 Task: Check the number of condos/co-ops sold in the last 5 years
Action: Mouse moved to (921, 182)
Screenshot: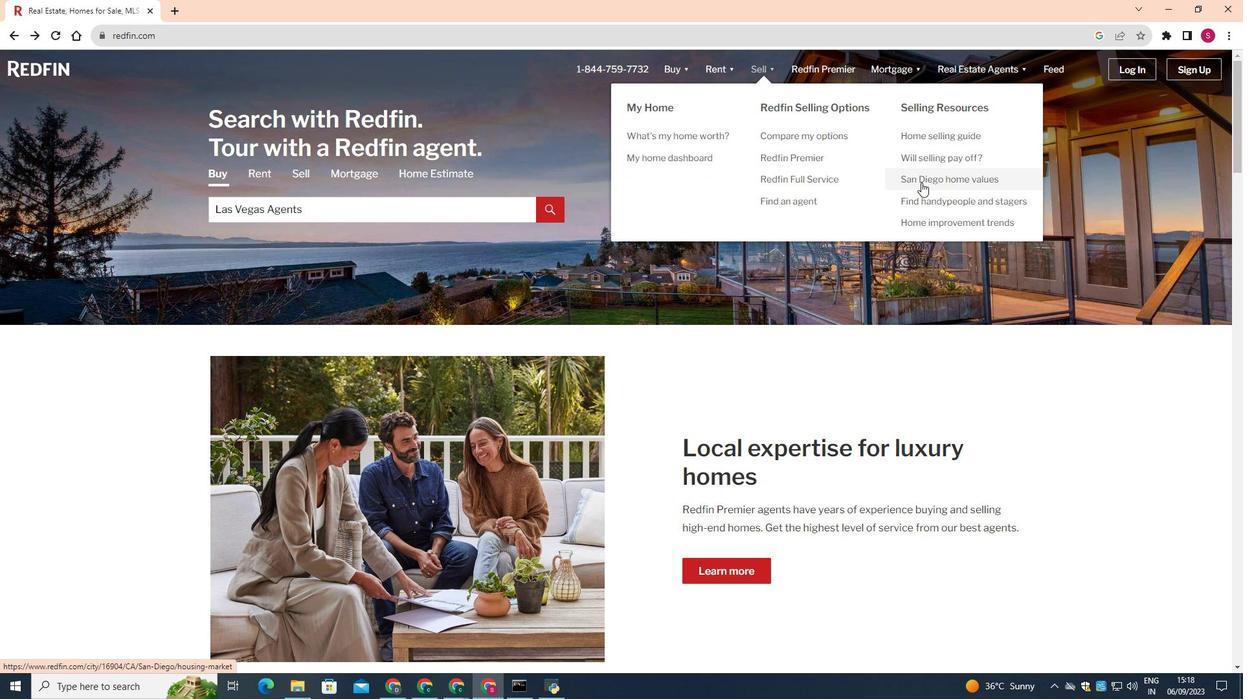 
Action: Mouse pressed left at (921, 182)
Screenshot: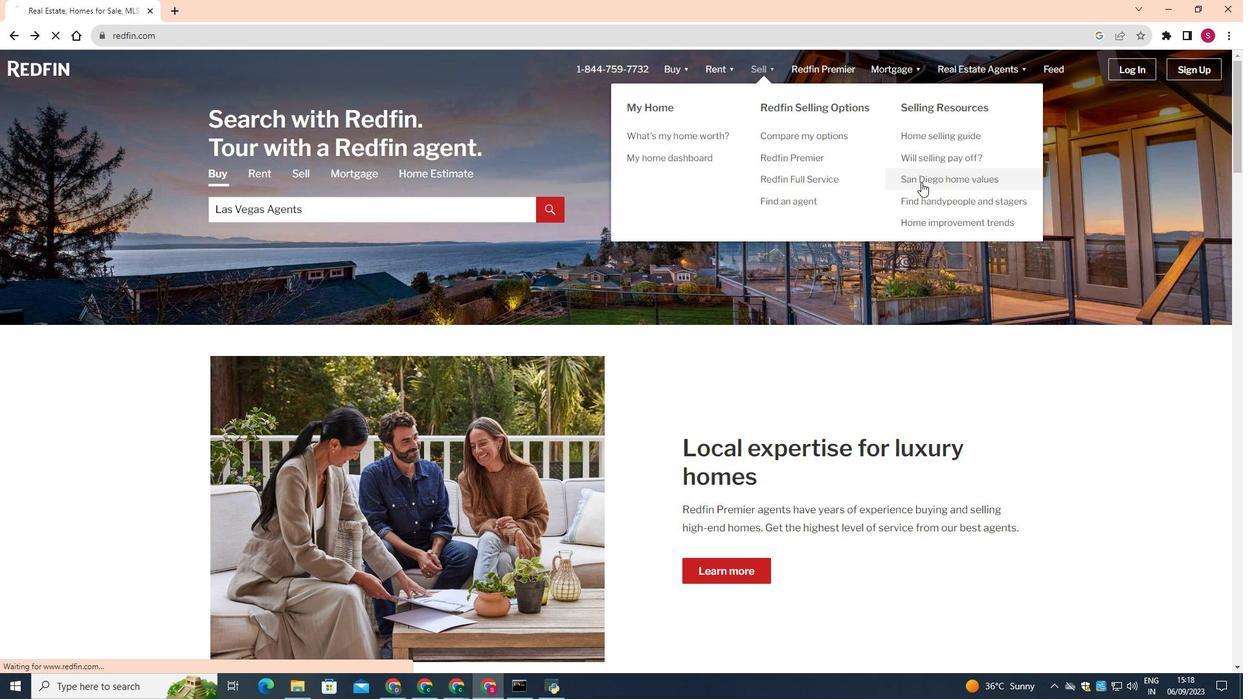 
Action: Mouse moved to (580, 392)
Screenshot: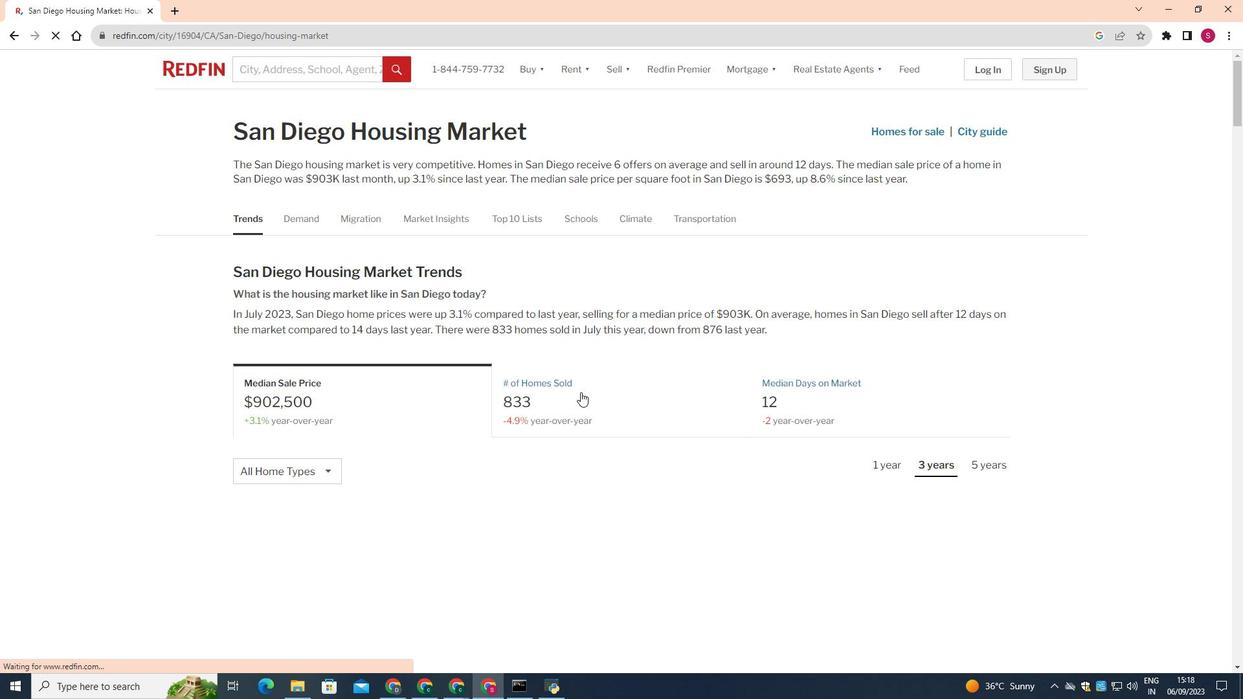 
Action: Mouse pressed left at (580, 392)
Screenshot: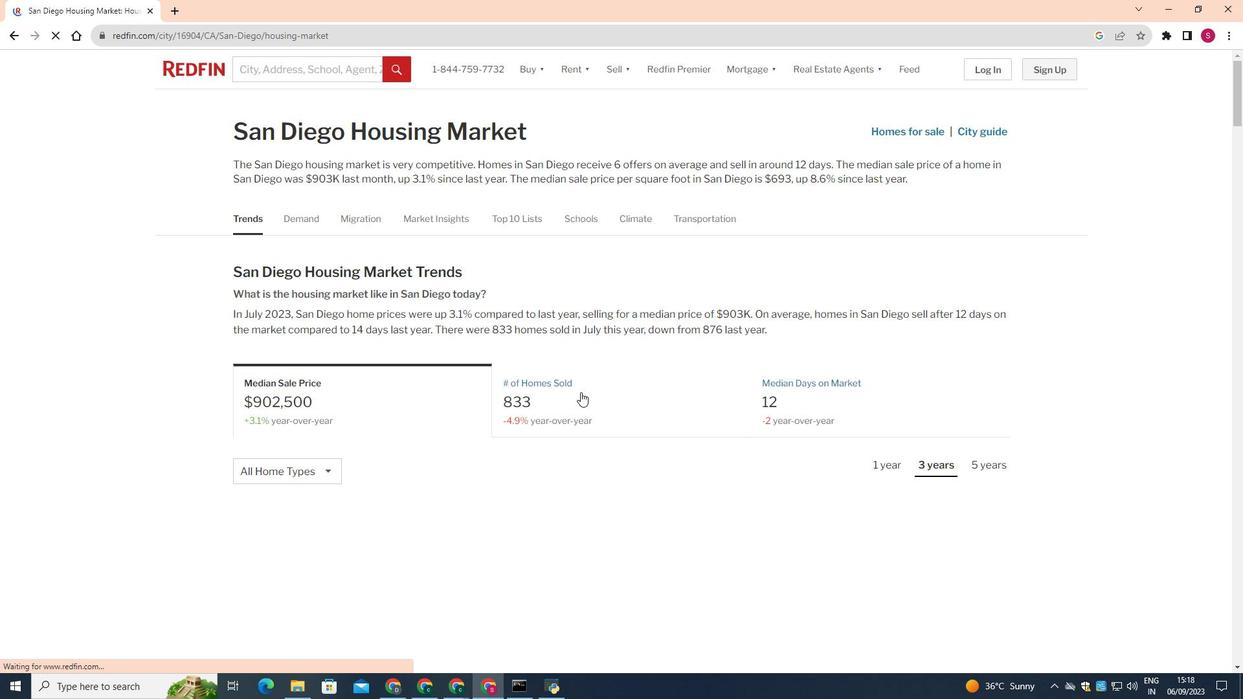 
Action: Mouse moved to (300, 472)
Screenshot: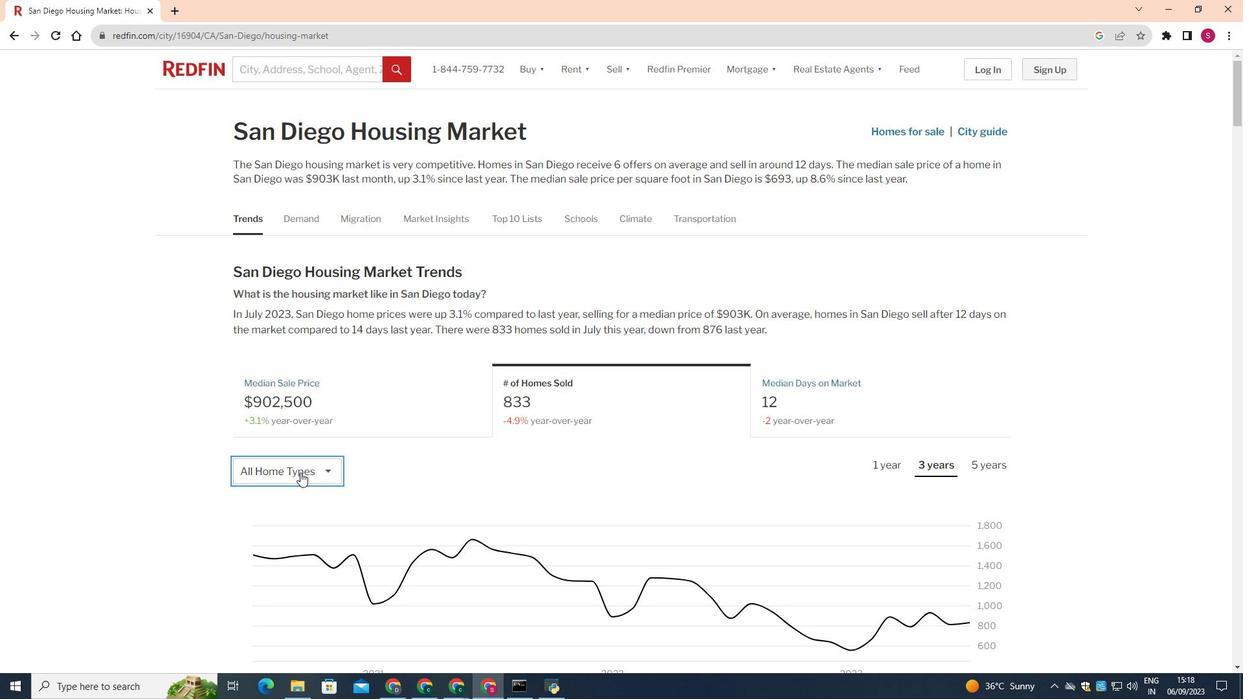 
Action: Mouse pressed left at (300, 472)
Screenshot: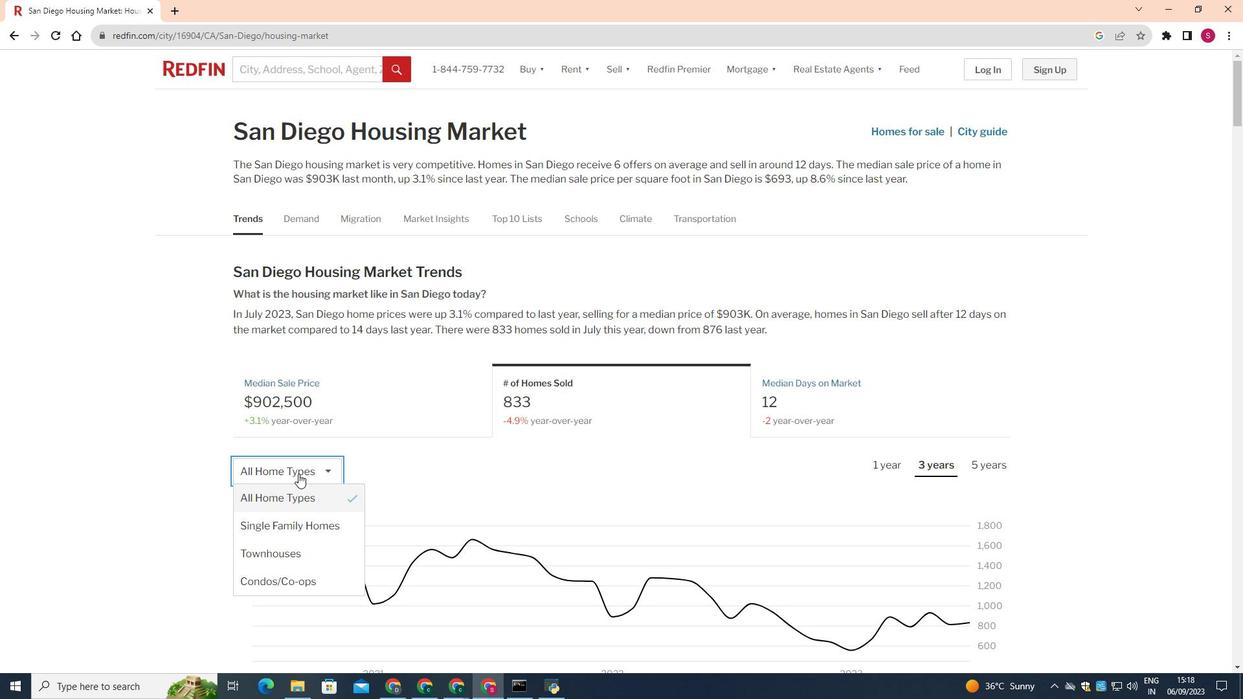 
Action: Mouse moved to (286, 587)
Screenshot: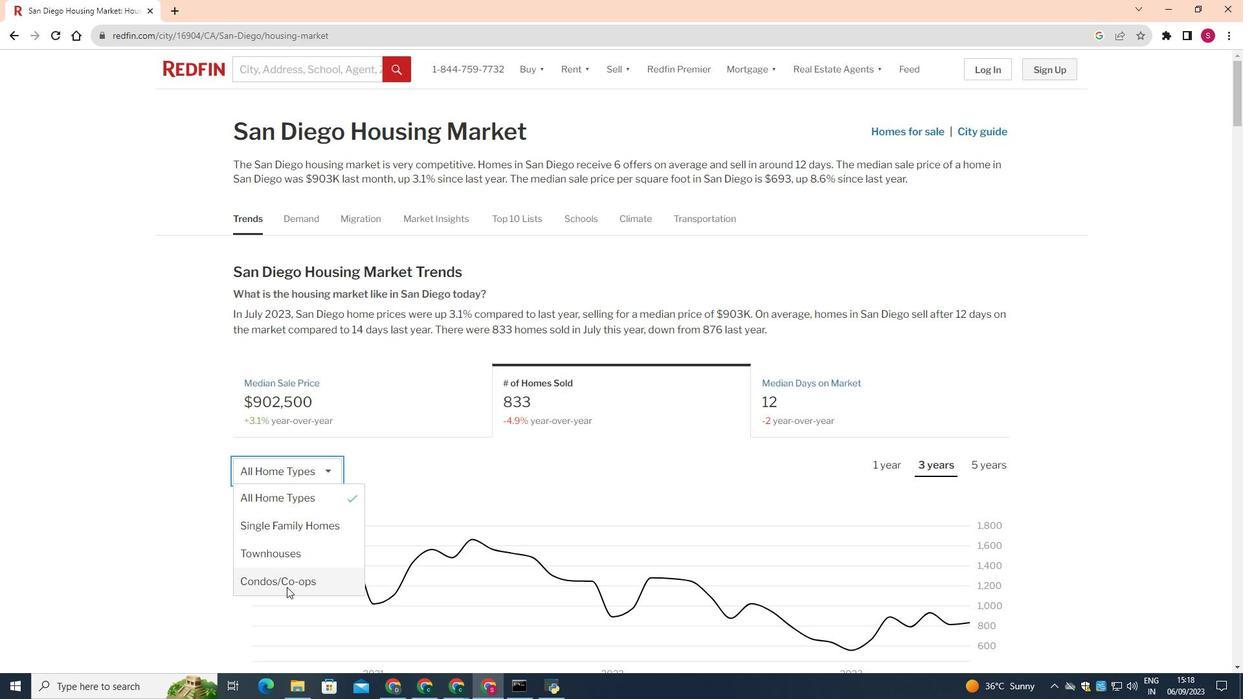 
Action: Mouse pressed left at (286, 587)
Screenshot: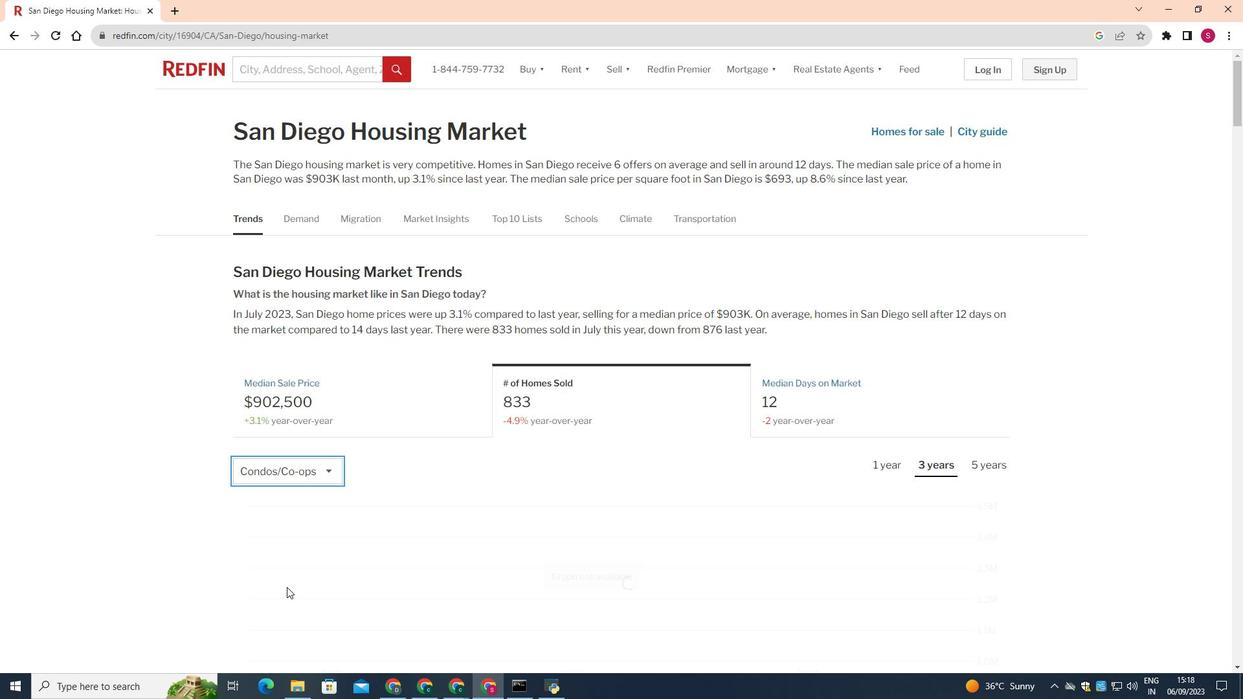 
Action: Mouse moved to (996, 468)
Screenshot: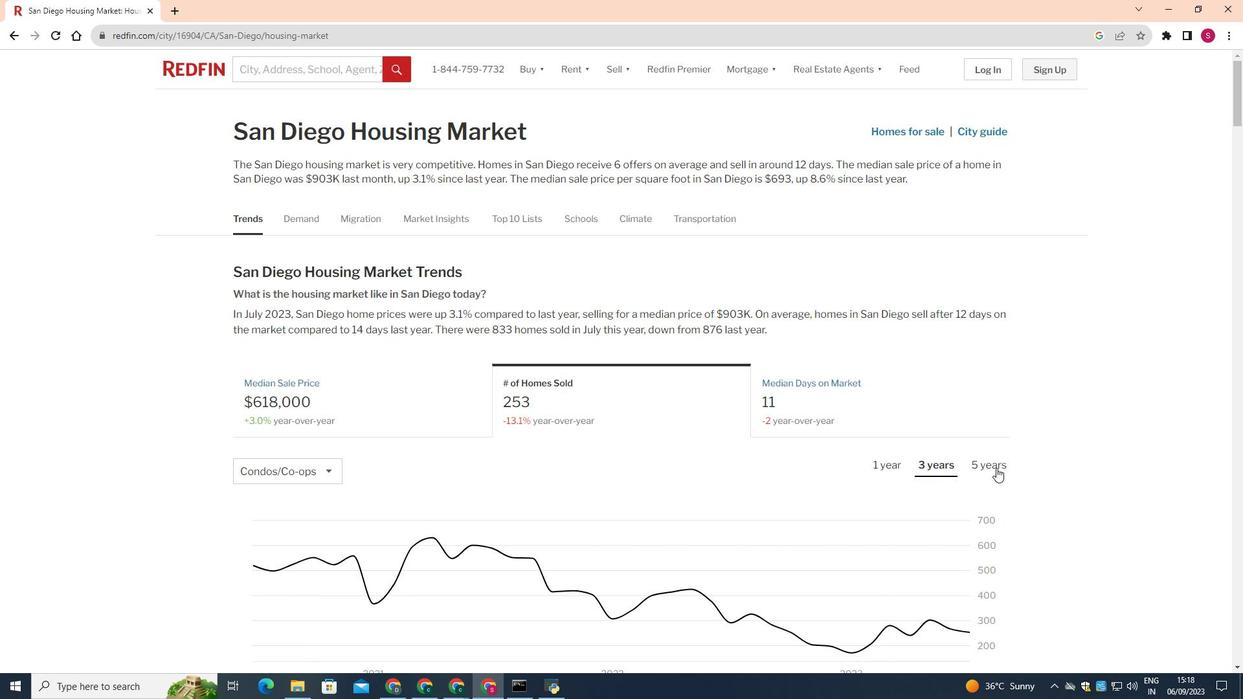
Action: Mouse pressed left at (996, 468)
Screenshot: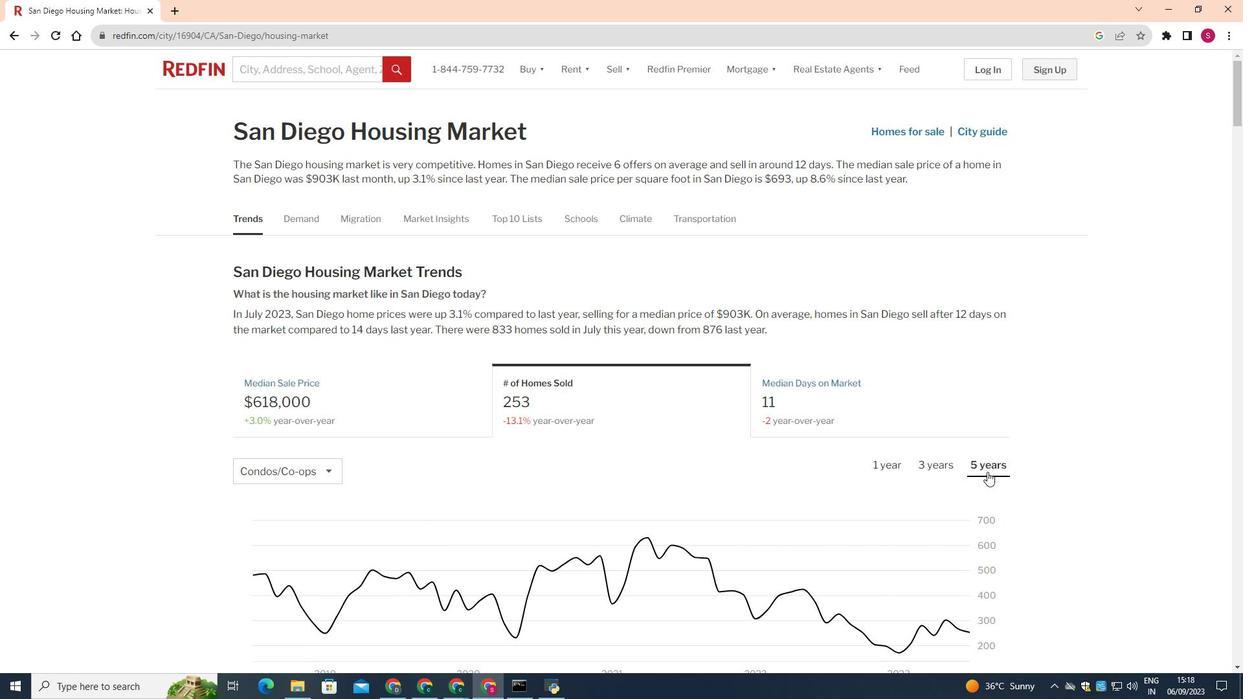 
Action: Mouse moved to (777, 505)
Screenshot: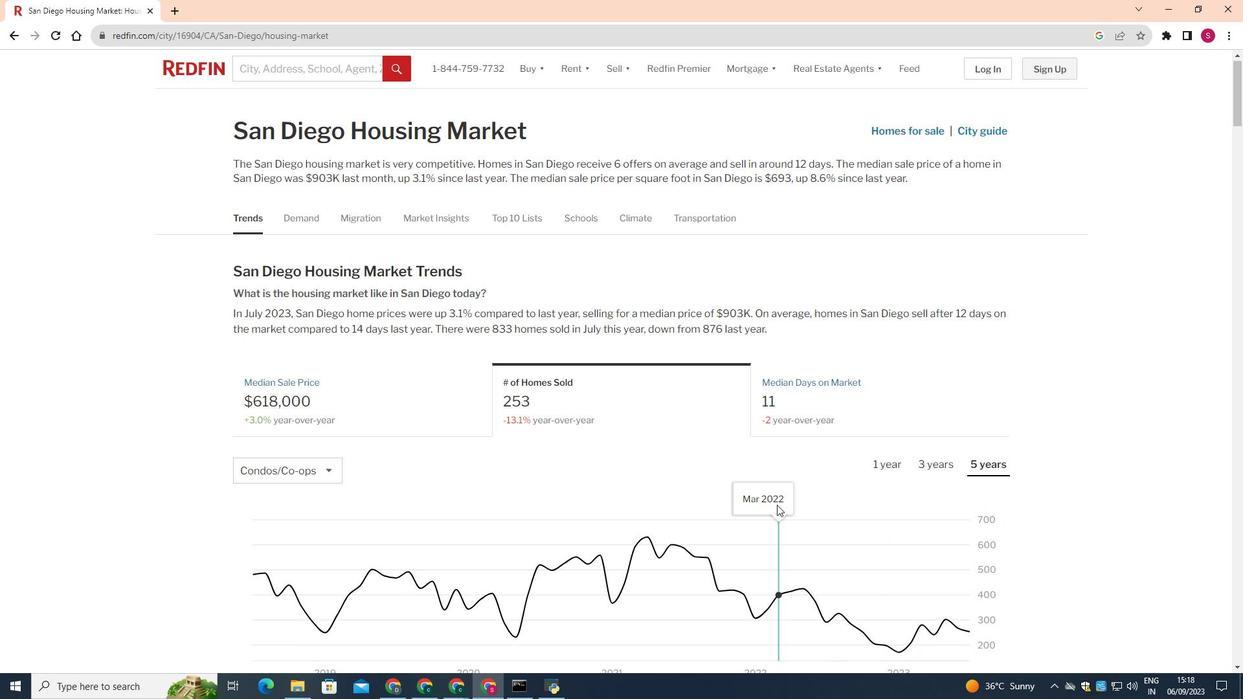 
Action: Mouse scrolled (777, 504) with delta (0, 0)
Screenshot: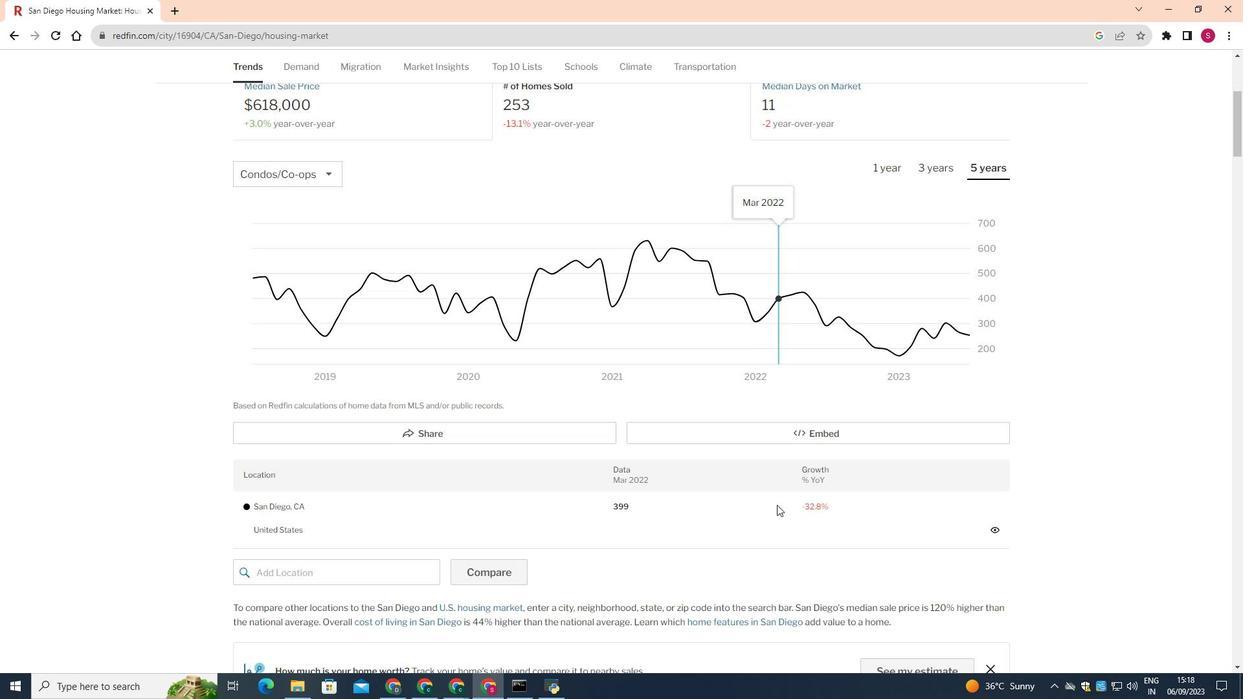 
Action: Mouse scrolled (777, 504) with delta (0, 0)
Screenshot: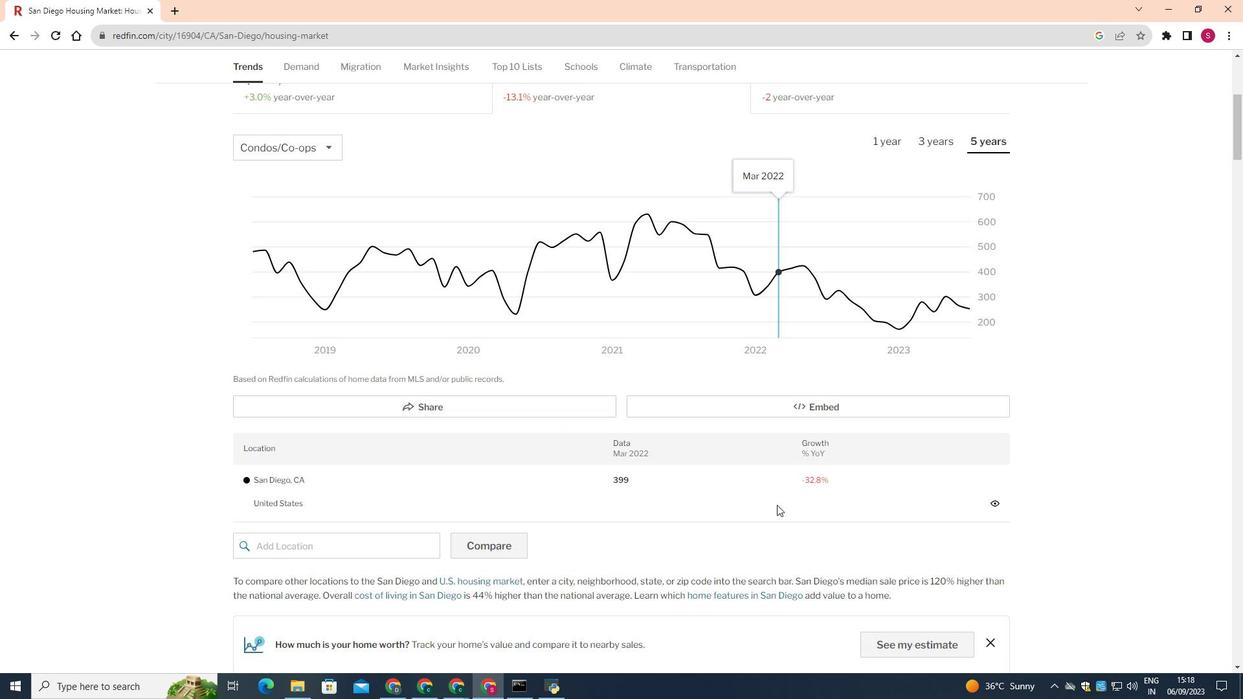 
Action: Mouse scrolled (777, 504) with delta (0, 0)
Screenshot: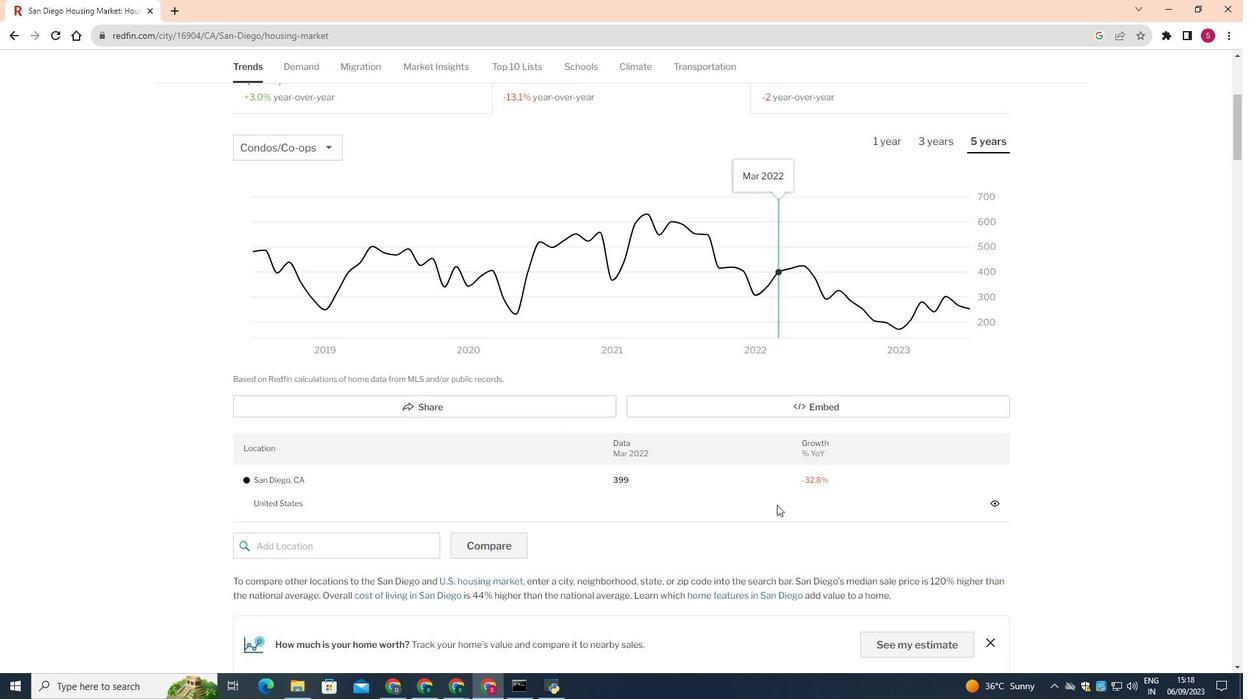 
Action: Mouse scrolled (777, 504) with delta (0, 0)
Screenshot: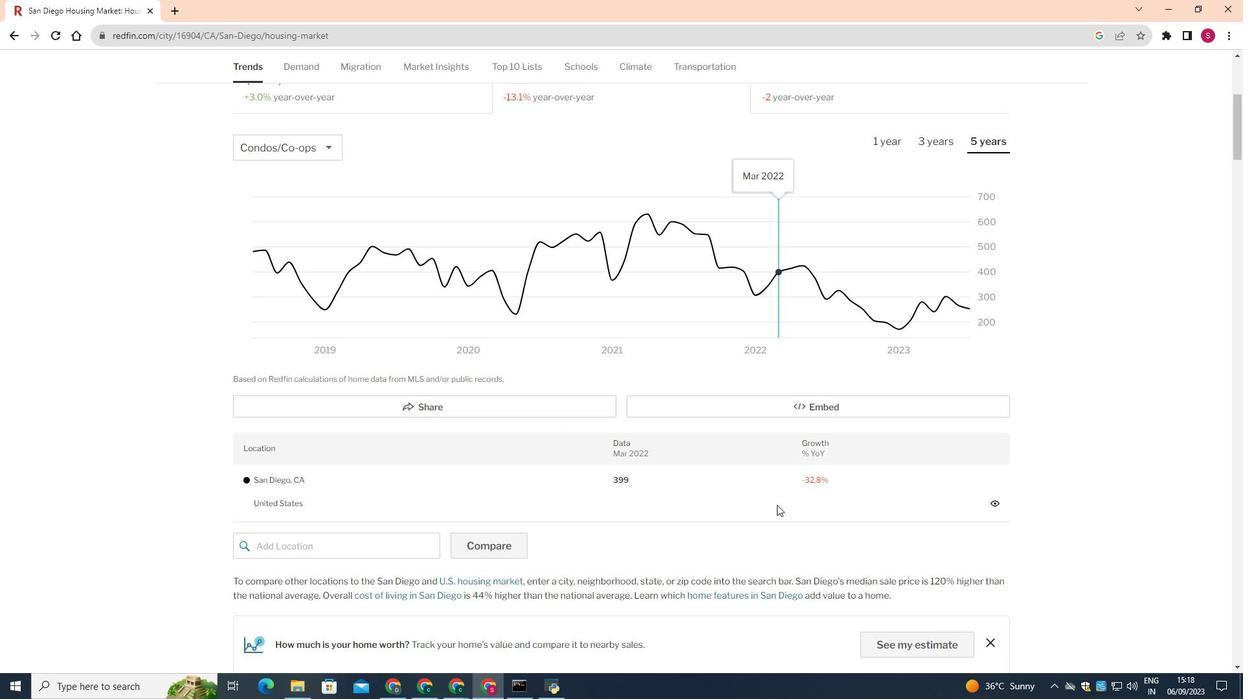
Action: Mouse scrolled (777, 504) with delta (0, 0)
Screenshot: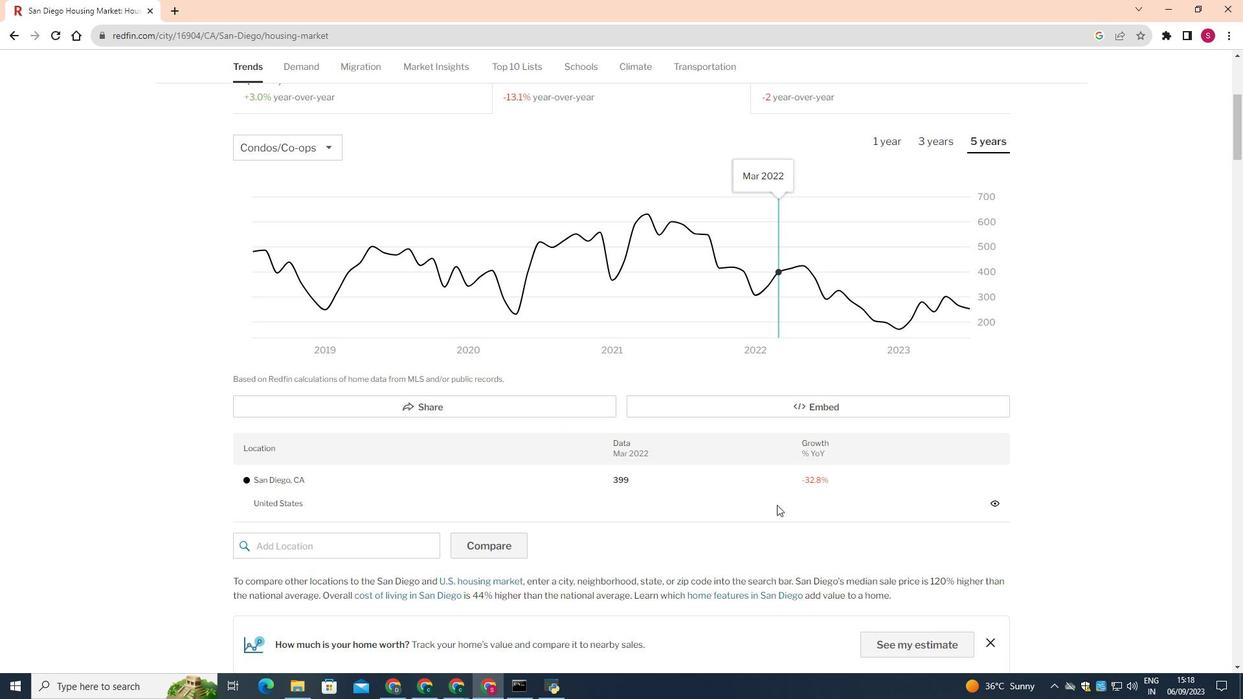 
Action: Mouse scrolled (777, 504) with delta (0, 0)
Screenshot: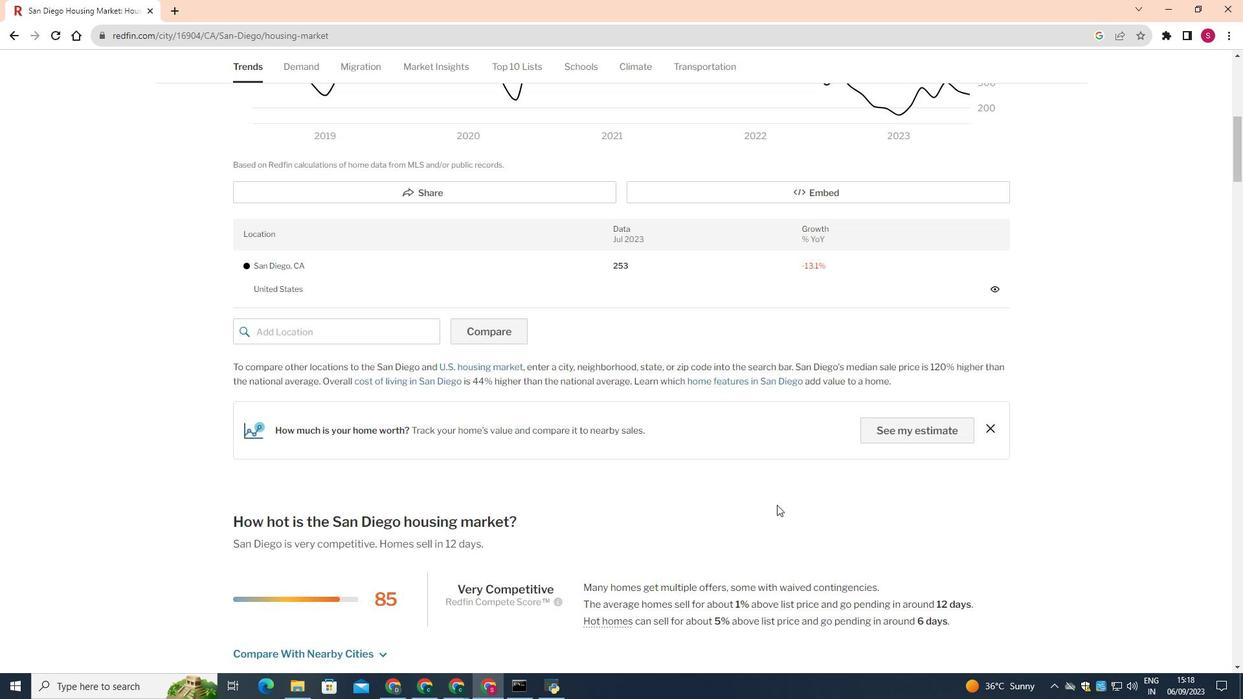 
Action: Mouse scrolled (777, 504) with delta (0, 0)
Screenshot: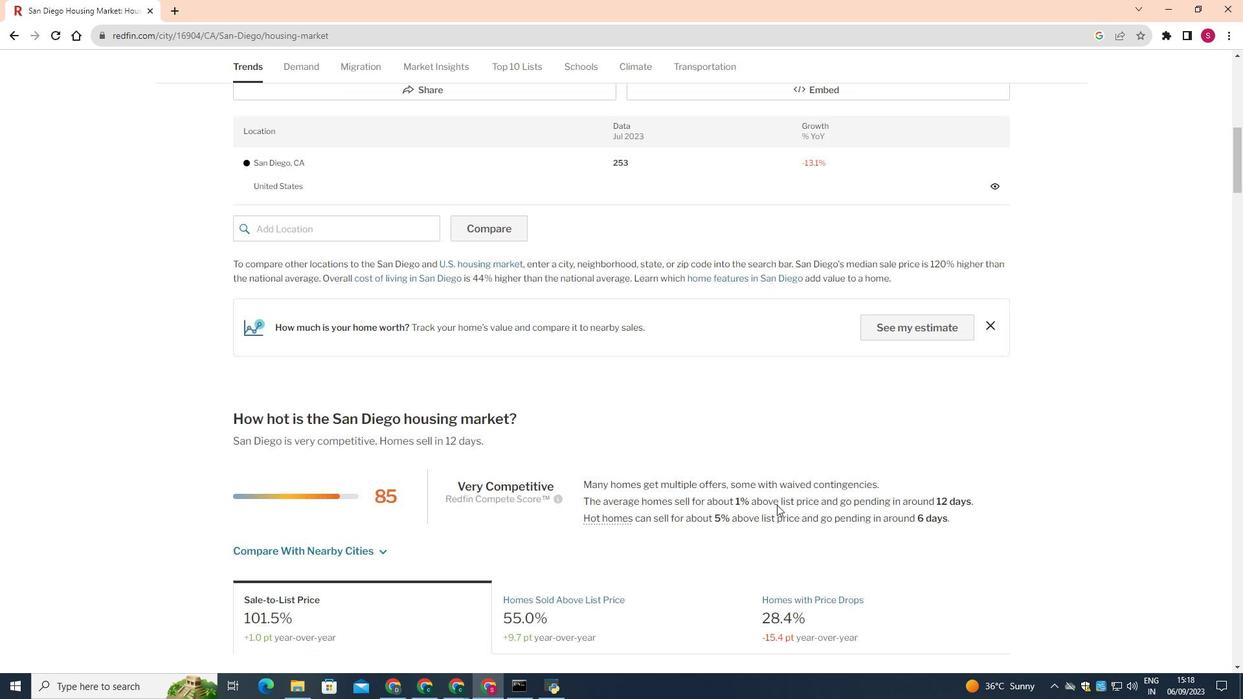 
Action: Mouse scrolled (777, 504) with delta (0, 0)
Screenshot: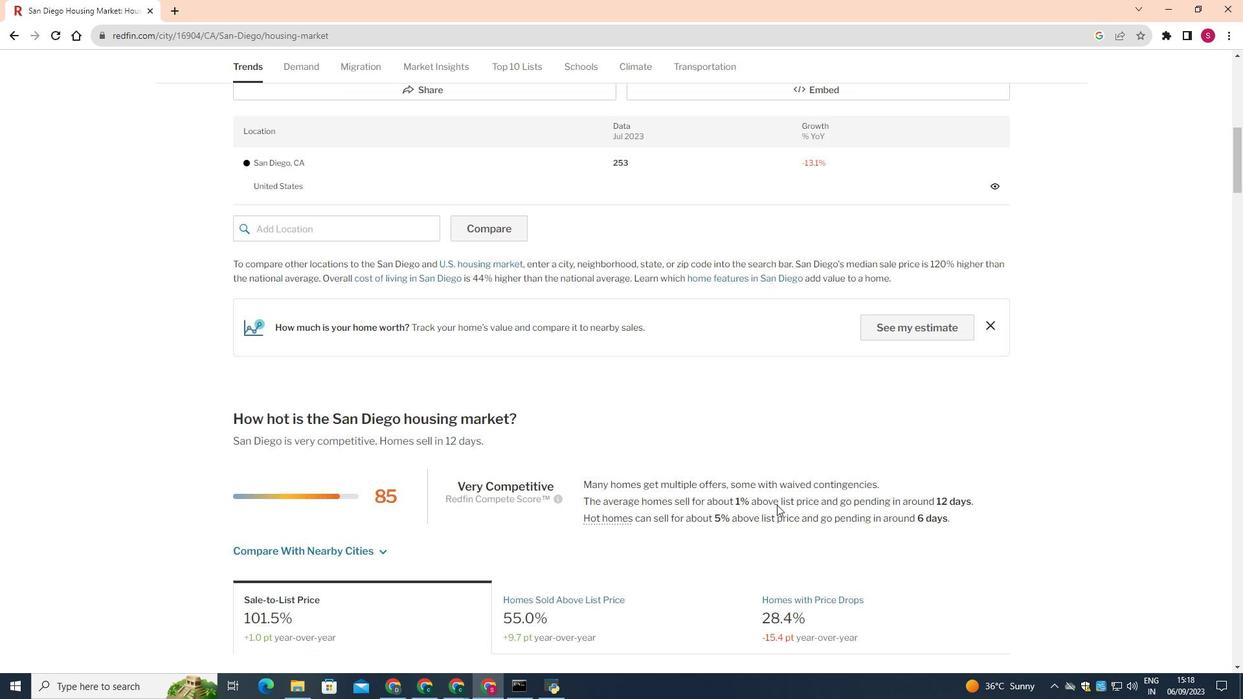 
Action: Mouse scrolled (777, 504) with delta (0, 0)
Screenshot: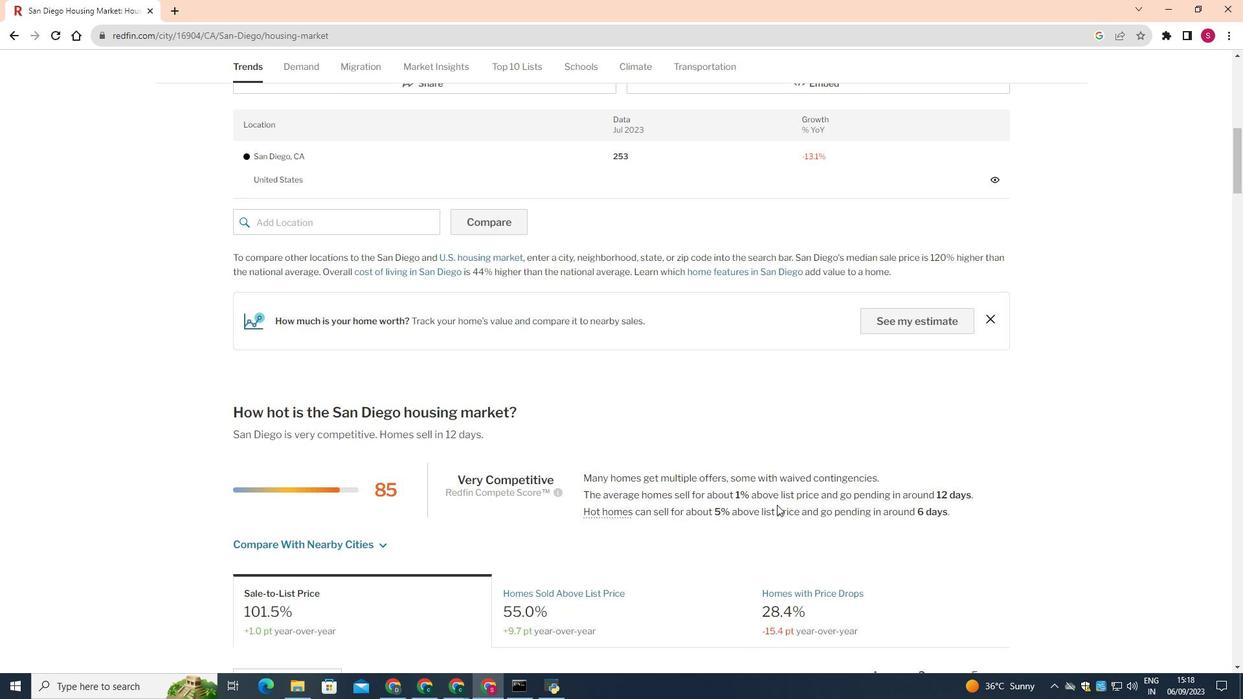 
Action: Mouse scrolled (777, 504) with delta (0, 0)
Screenshot: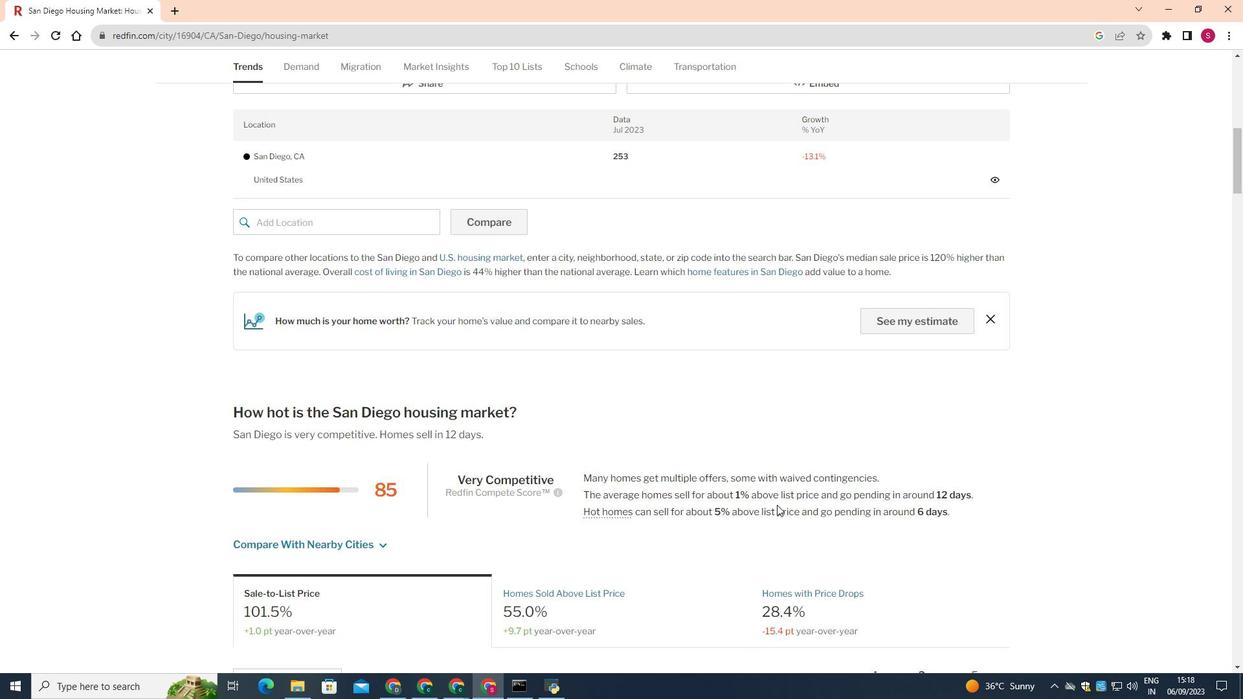 
